 Task: Use Cartoon Space Boing Effect in this video Movie B.mp4
Action: Mouse pressed left at (285, 120)
Screenshot: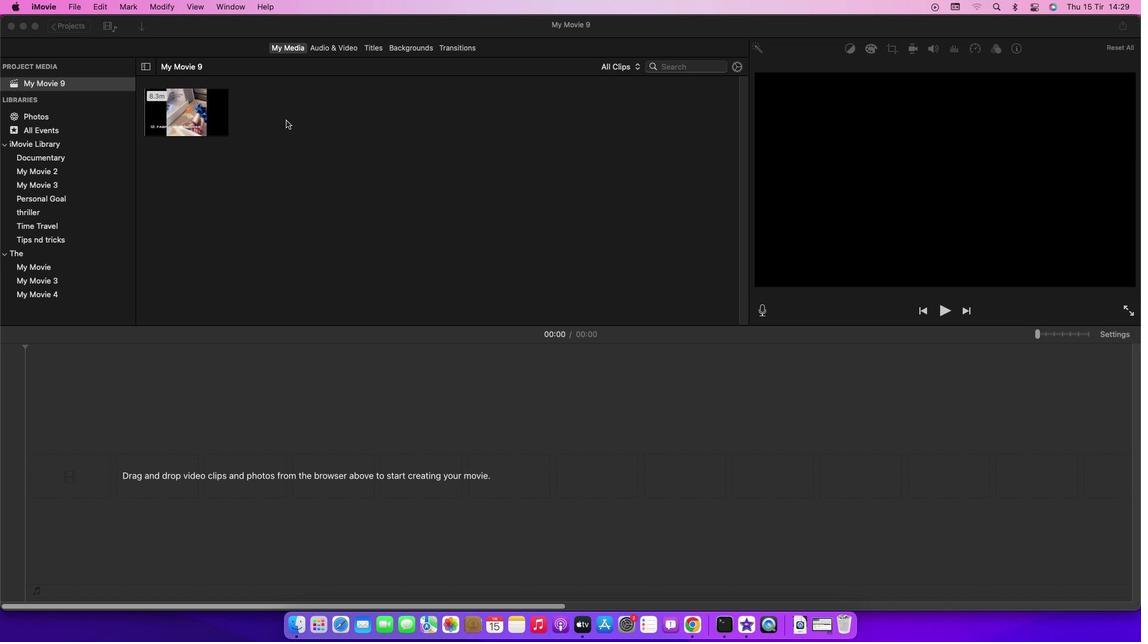 
Action: Mouse moved to (166, 99)
Screenshot: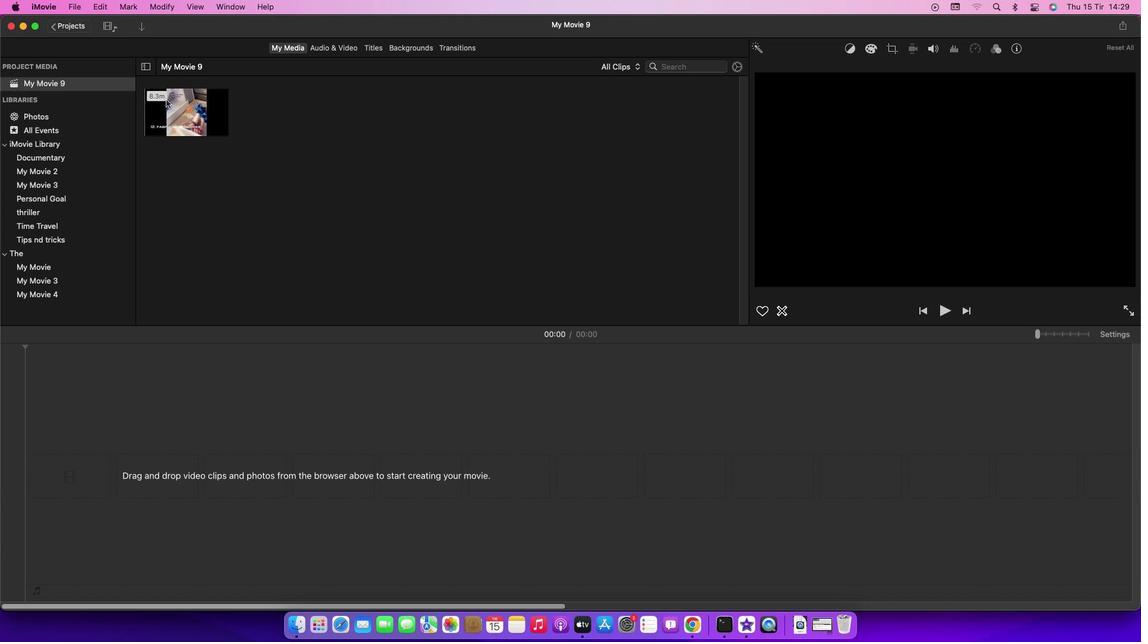 
Action: Mouse pressed left at (166, 99)
Screenshot: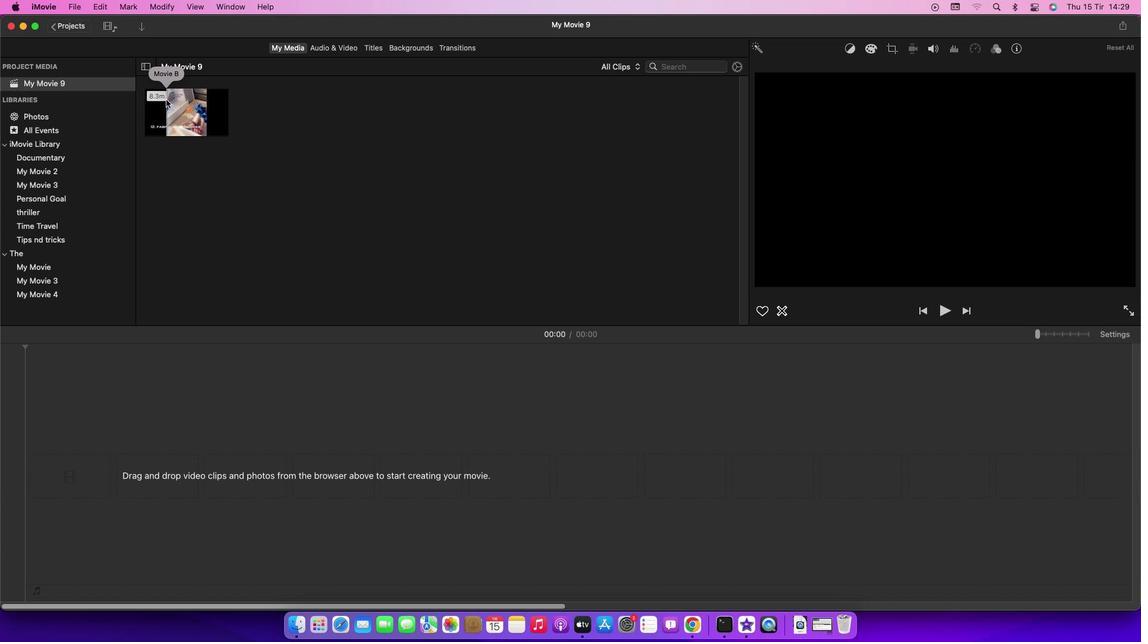 
Action: Mouse moved to (197, 109)
Screenshot: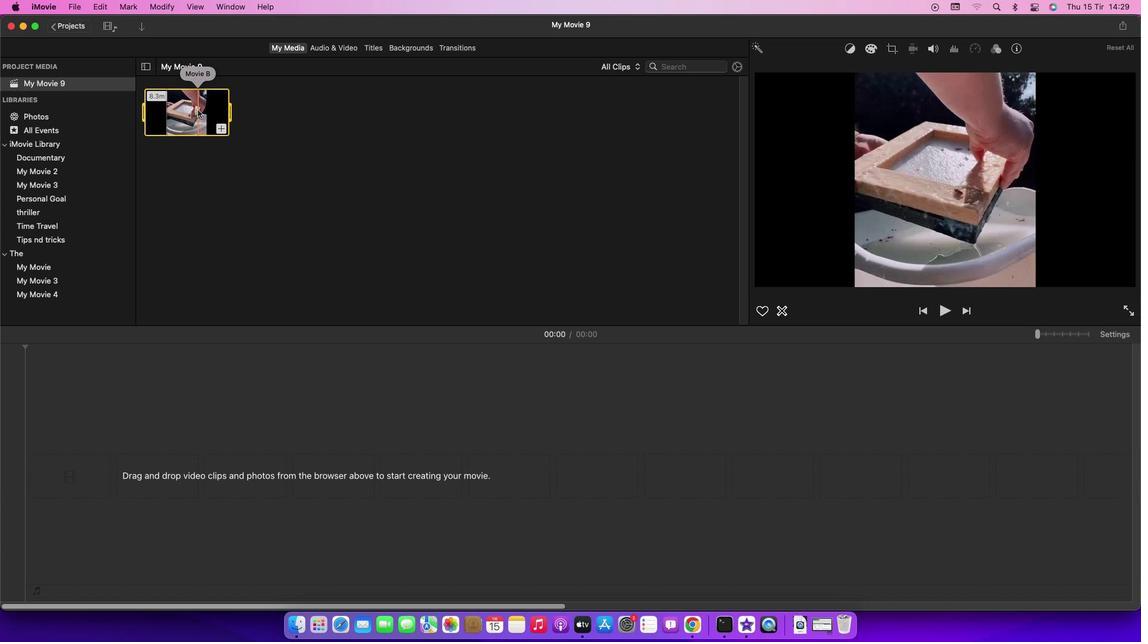 
Action: Mouse pressed left at (197, 109)
Screenshot: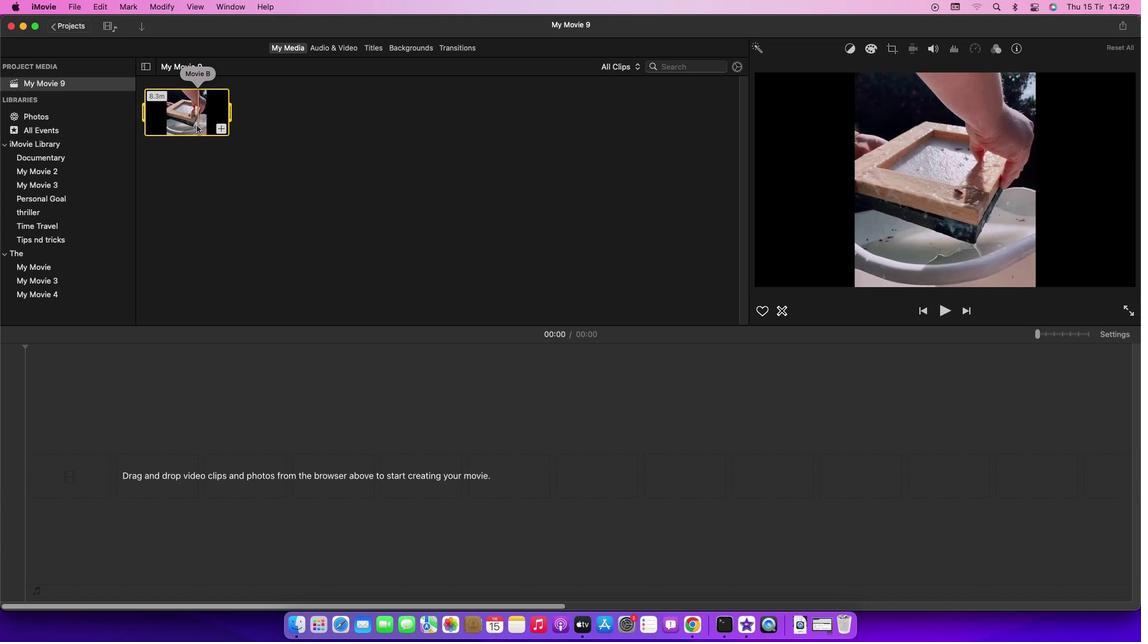 
Action: Mouse moved to (329, 52)
Screenshot: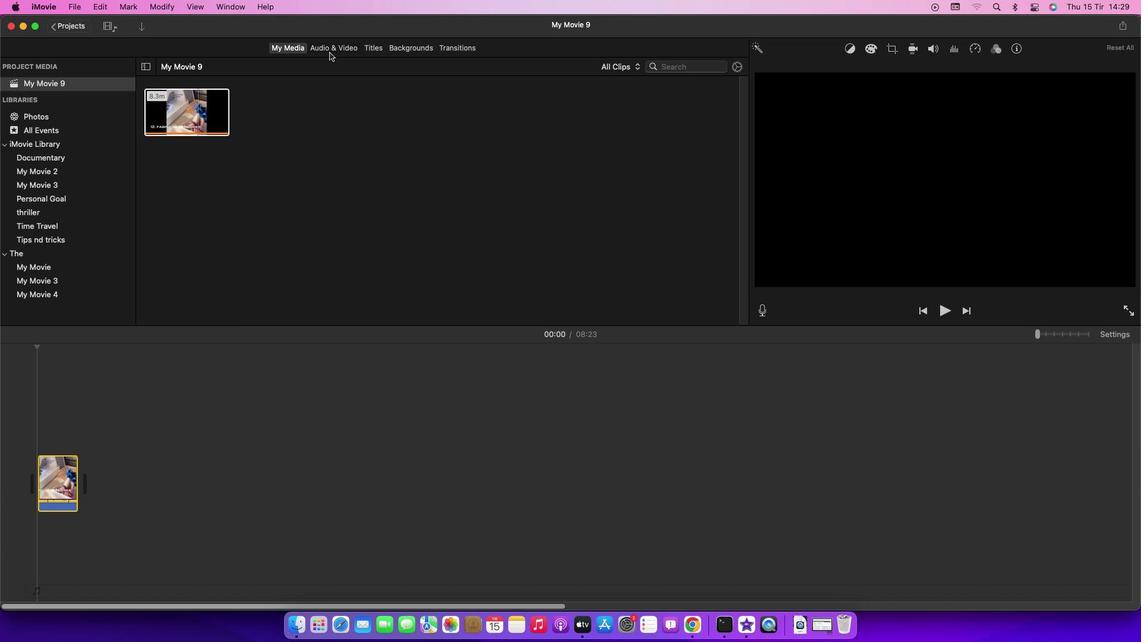 
Action: Mouse pressed left at (329, 52)
Screenshot: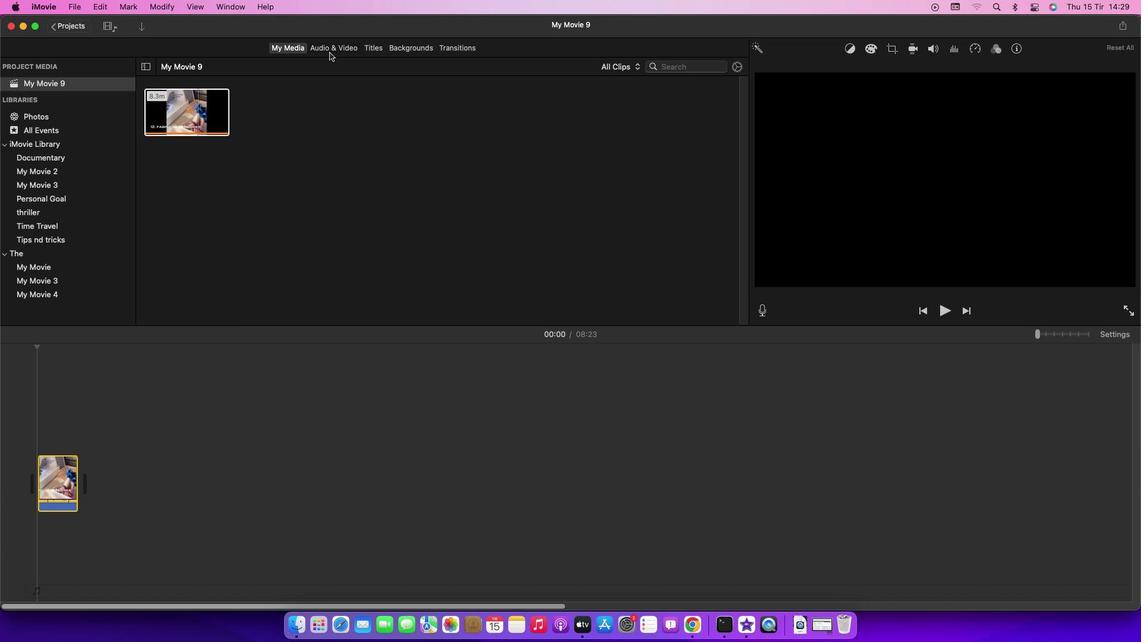 
Action: Mouse moved to (54, 113)
Screenshot: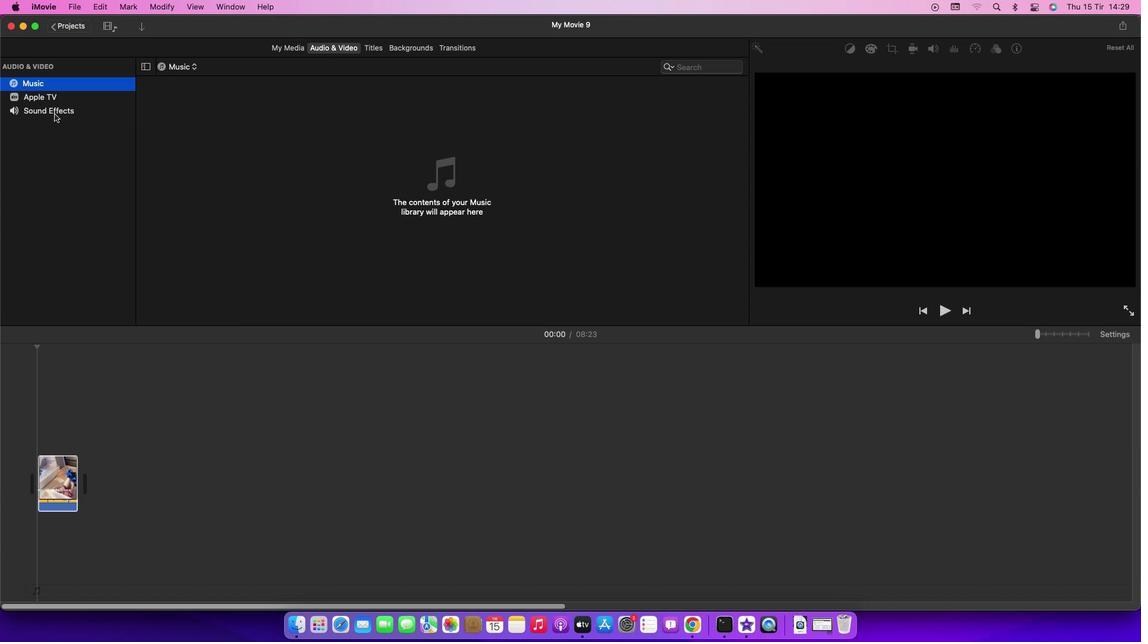 
Action: Mouse pressed left at (54, 113)
Screenshot: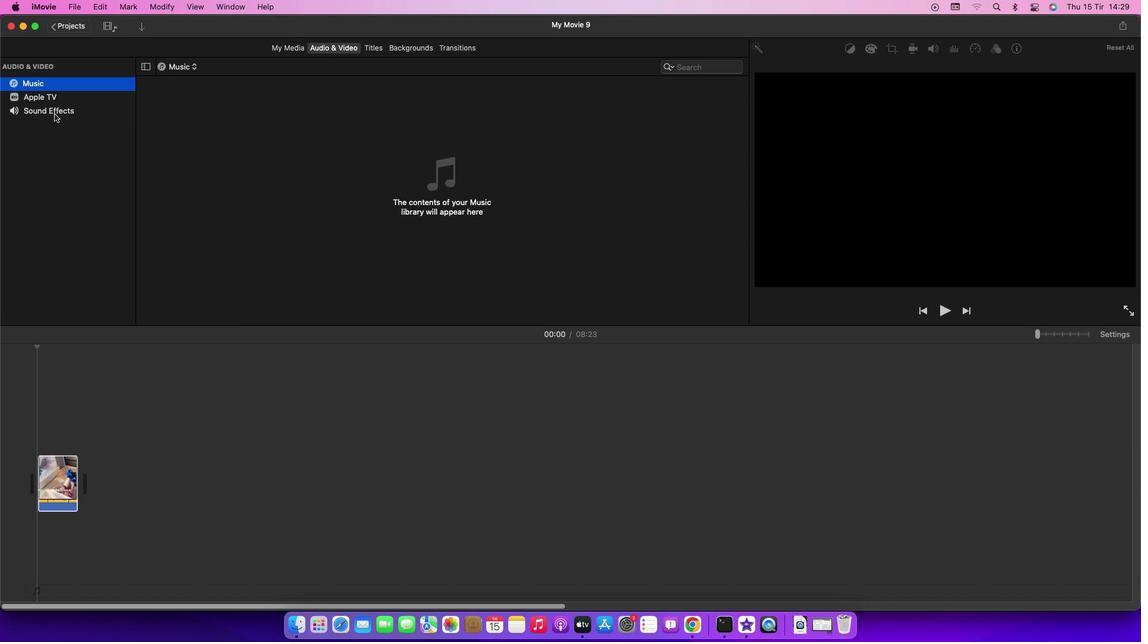 
Action: Mouse moved to (230, 259)
Screenshot: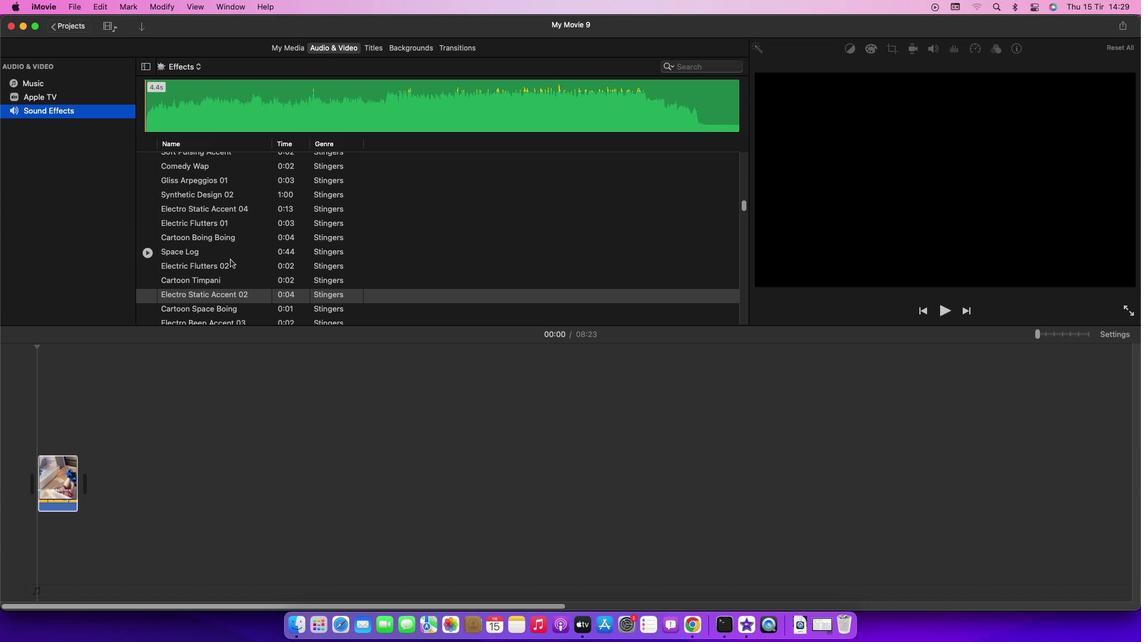 
Action: Mouse scrolled (230, 259) with delta (0, 0)
Screenshot: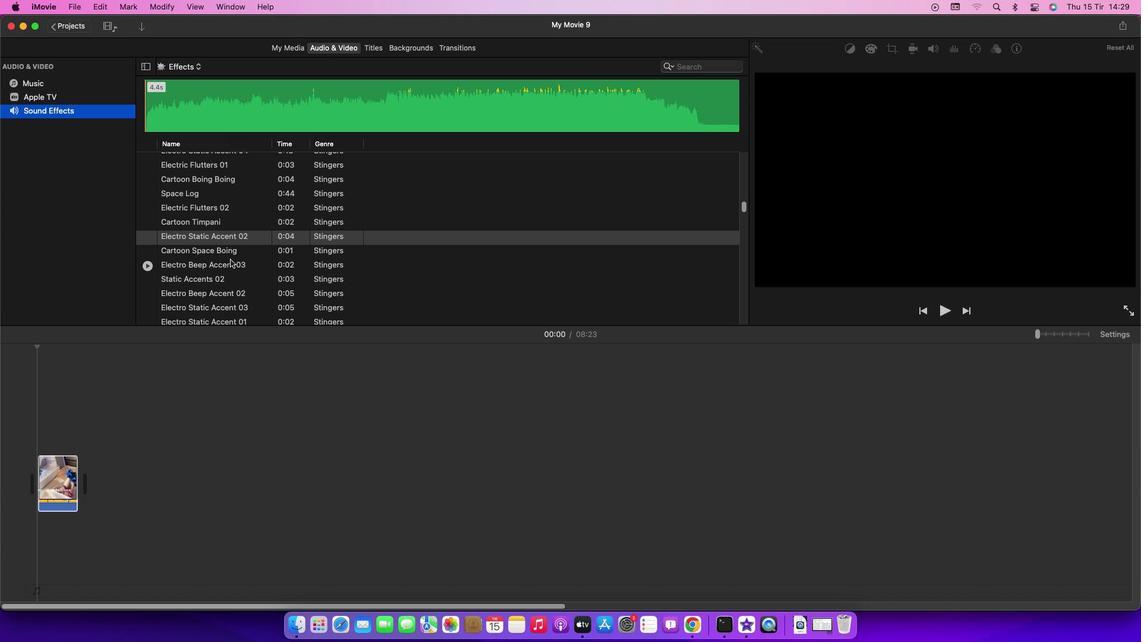 
Action: Mouse scrolled (230, 259) with delta (0, 0)
Screenshot: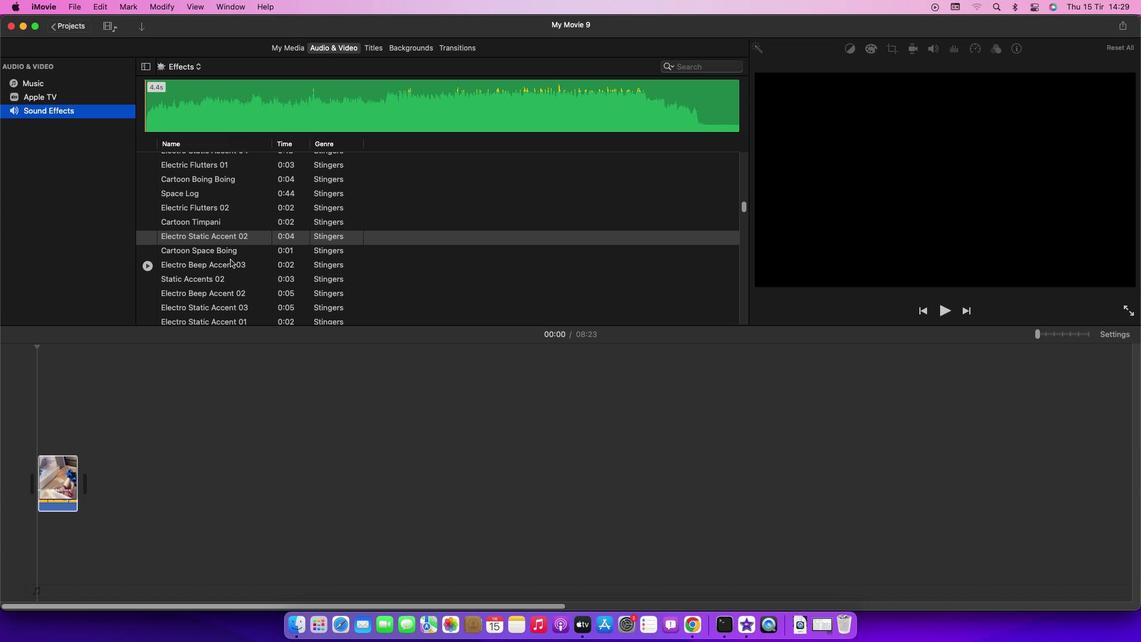 
Action: Mouse scrolled (230, 259) with delta (0, -1)
Screenshot: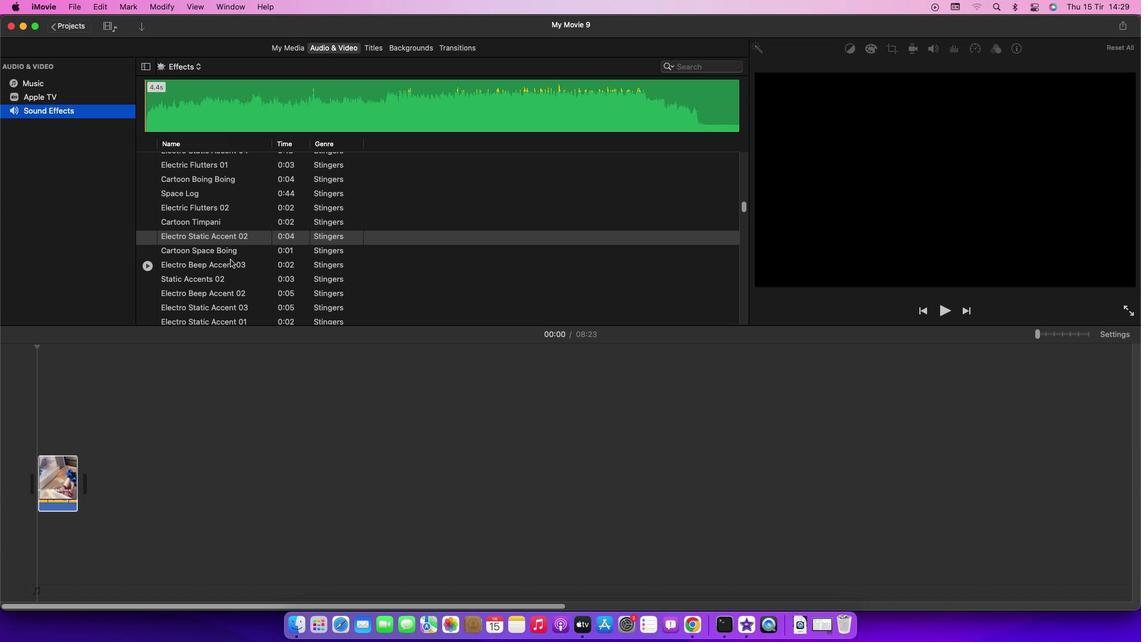 
Action: Mouse moved to (196, 251)
Screenshot: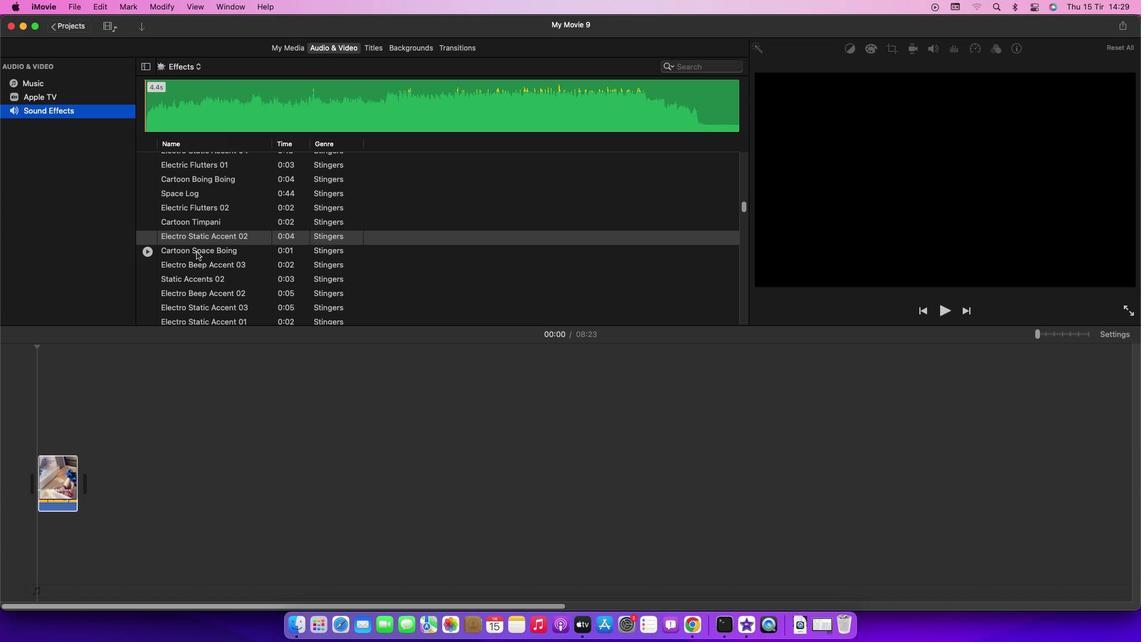 
Action: Mouse pressed left at (196, 251)
Screenshot: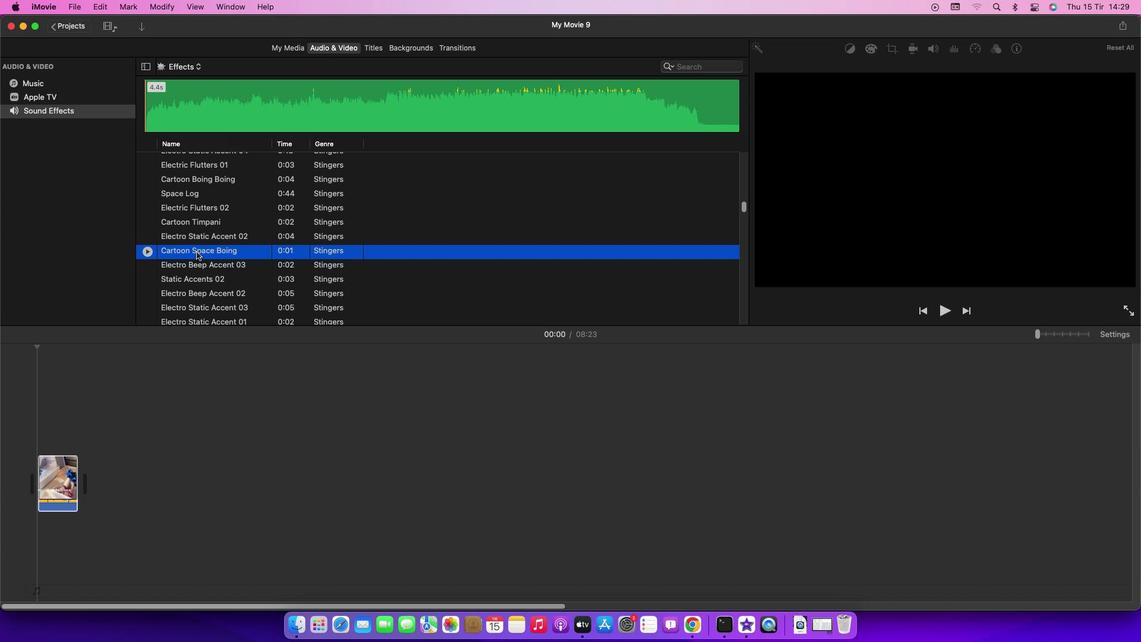 
Action: Mouse moved to (197, 250)
Screenshot: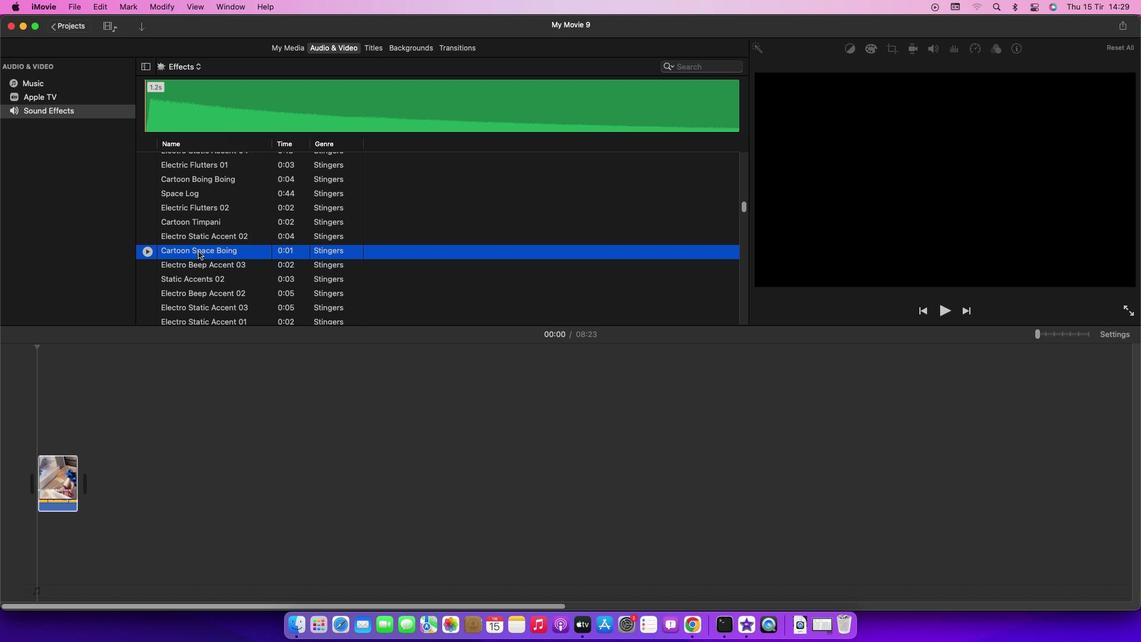
Action: Mouse pressed left at (197, 250)
Screenshot: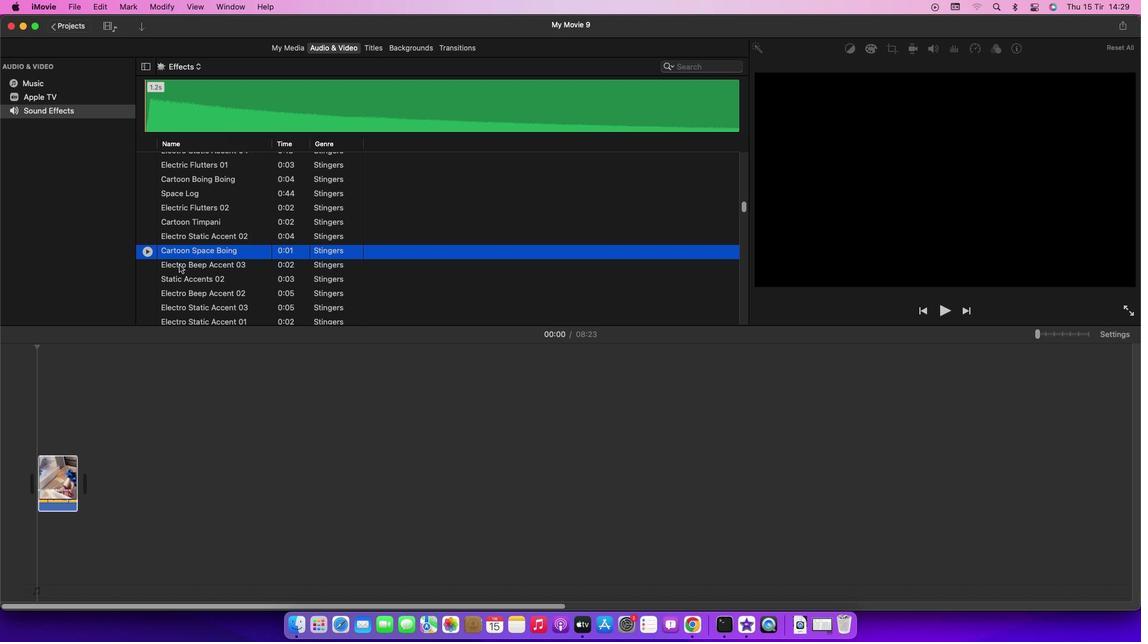 
Action: Mouse moved to (223, 468)
Screenshot: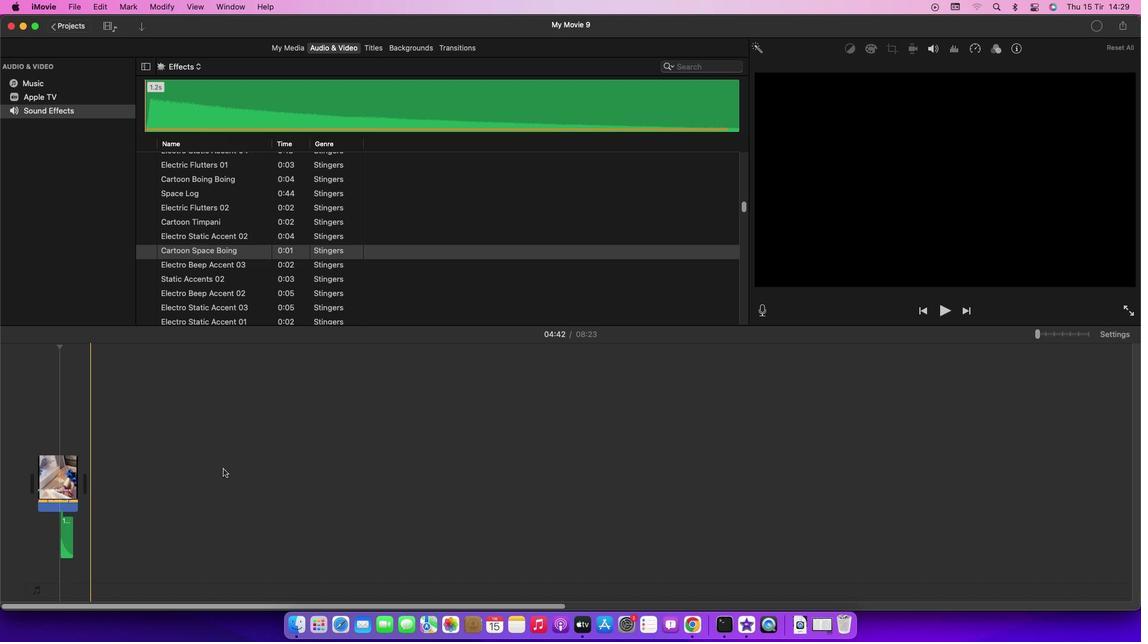 
